 Task: In the  document picture.docx Download file as 'PDF' Share this file with 'softage.3@softage.net' Insert the command  Editing
Action: Mouse moved to (305, 398)
Screenshot: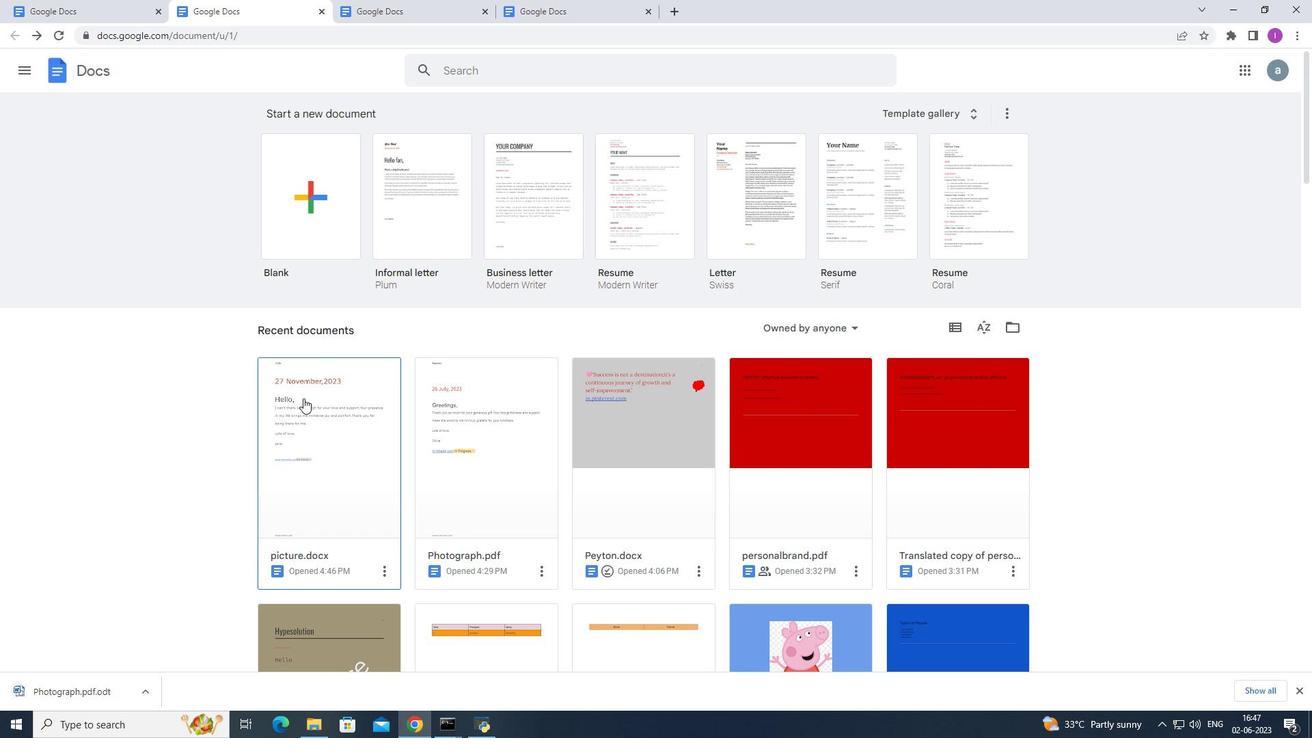 
Action: Mouse pressed left at (305, 398)
Screenshot: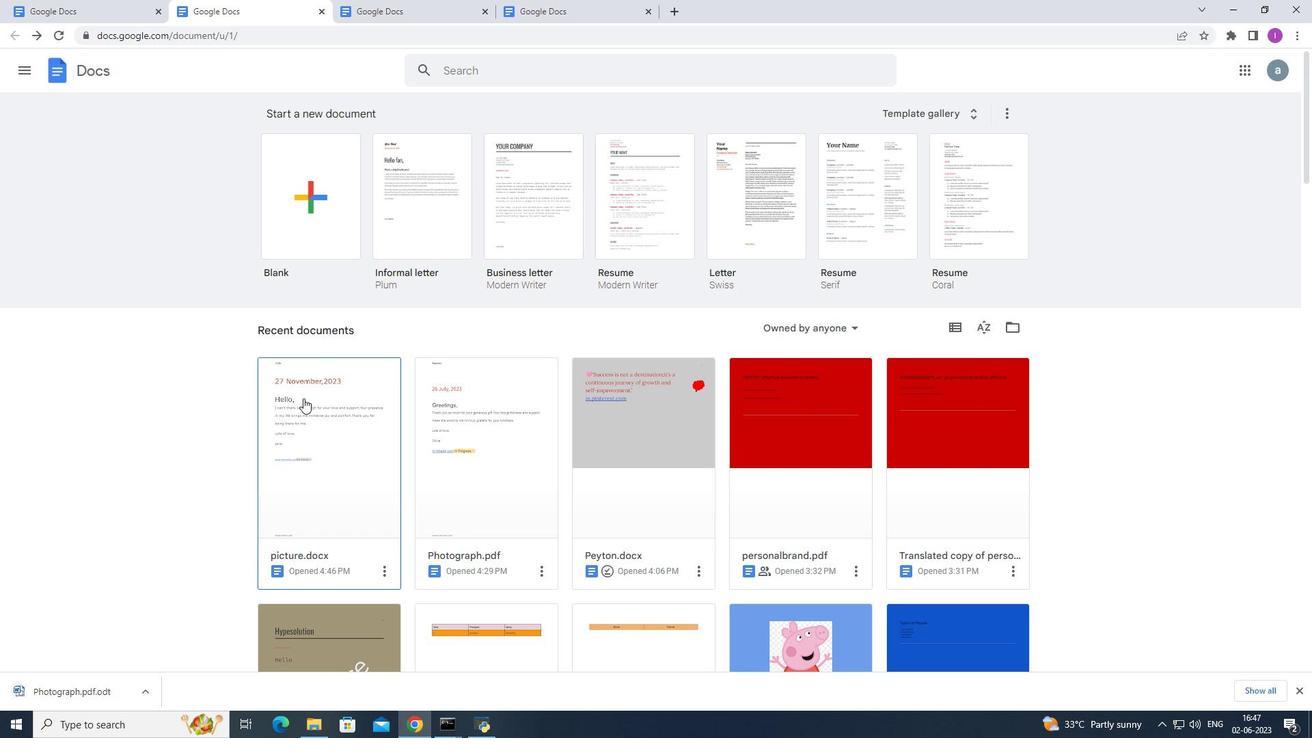 
Action: Mouse moved to (45, 77)
Screenshot: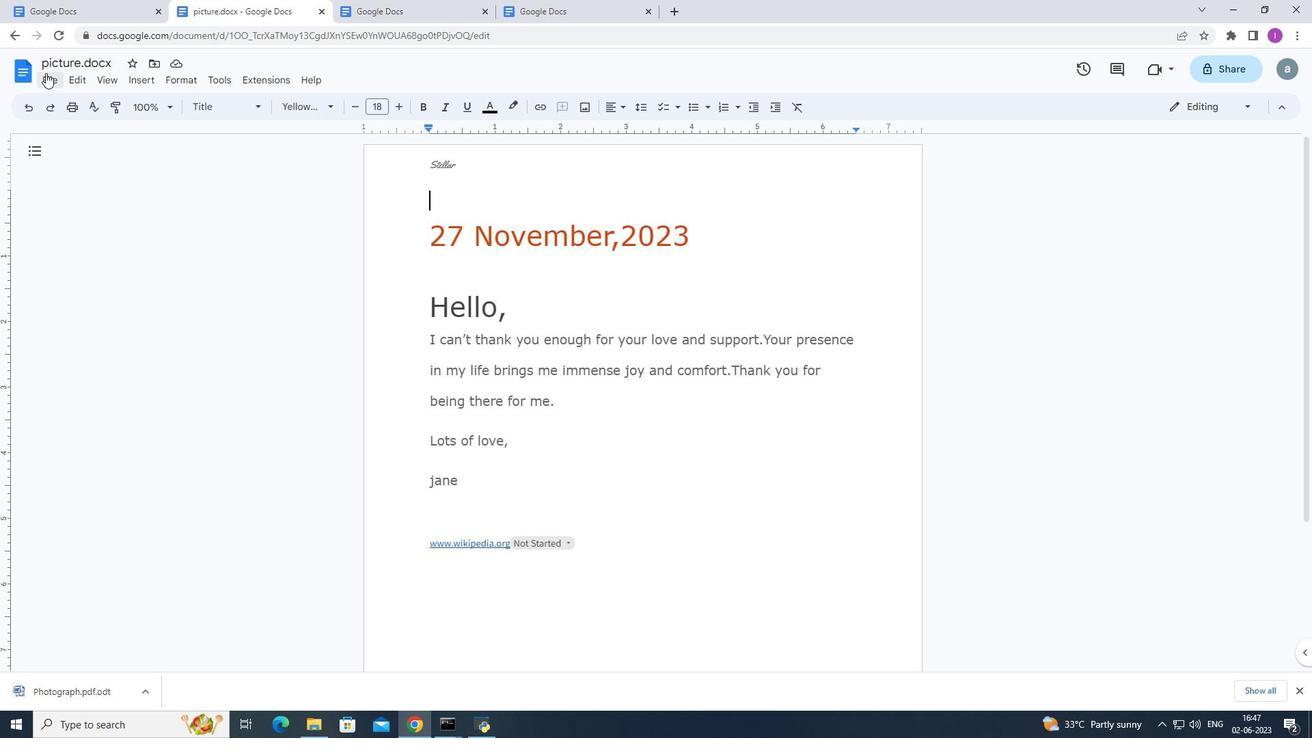 
Action: Mouse pressed left at (45, 77)
Screenshot: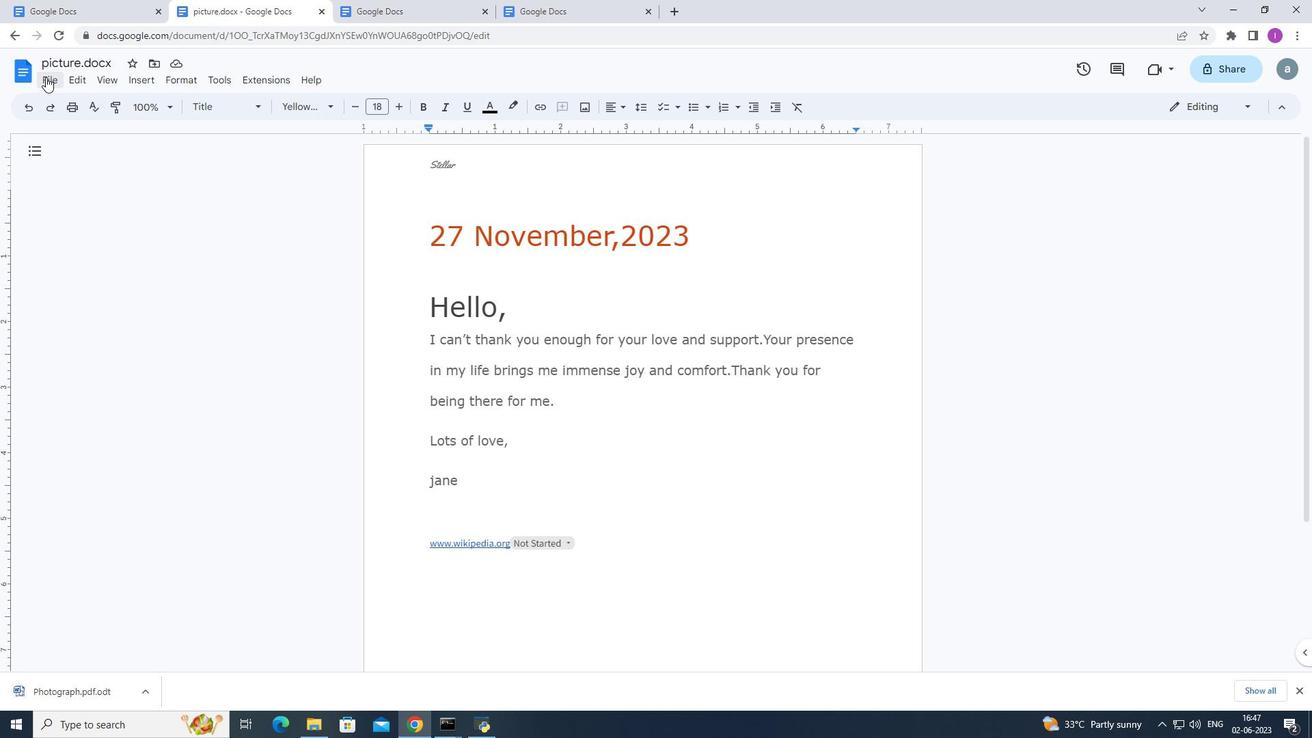 
Action: Mouse moved to (291, 291)
Screenshot: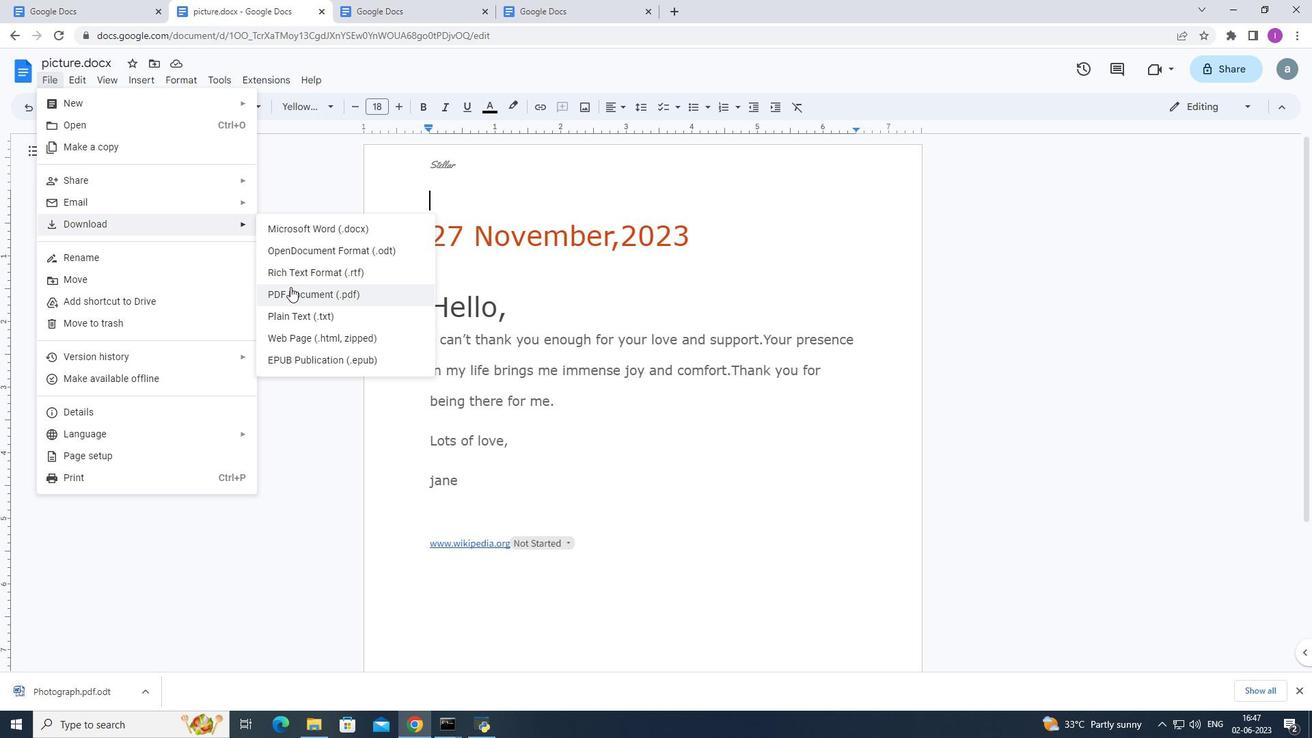 
Action: Mouse pressed left at (291, 291)
Screenshot: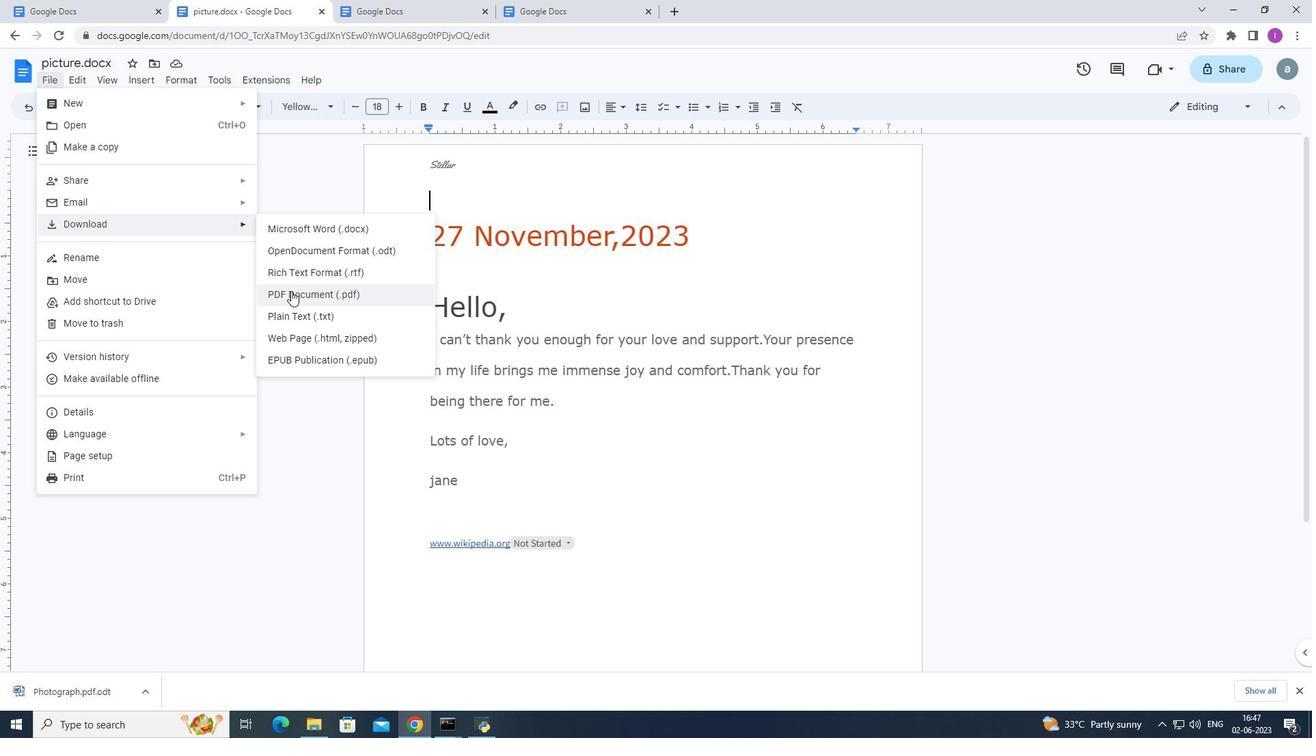 
Action: Mouse moved to (49, 80)
Screenshot: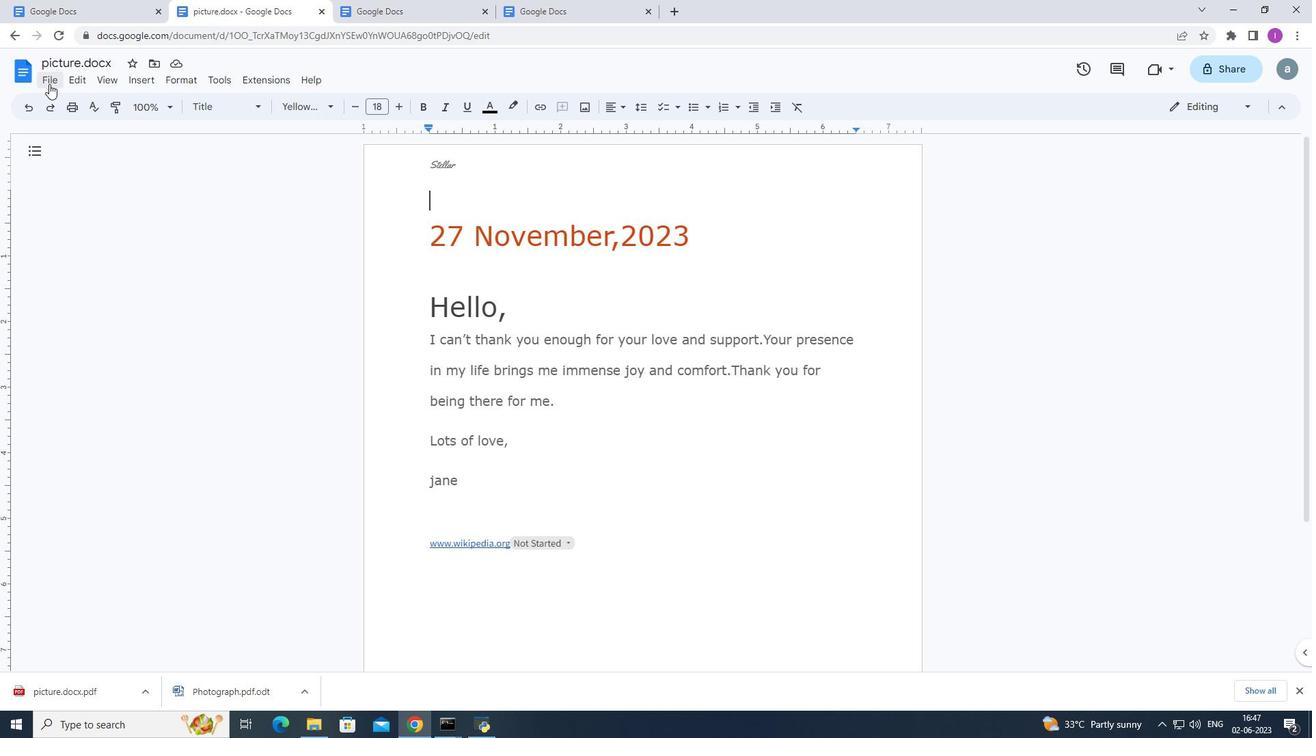 
Action: Mouse pressed left at (49, 80)
Screenshot: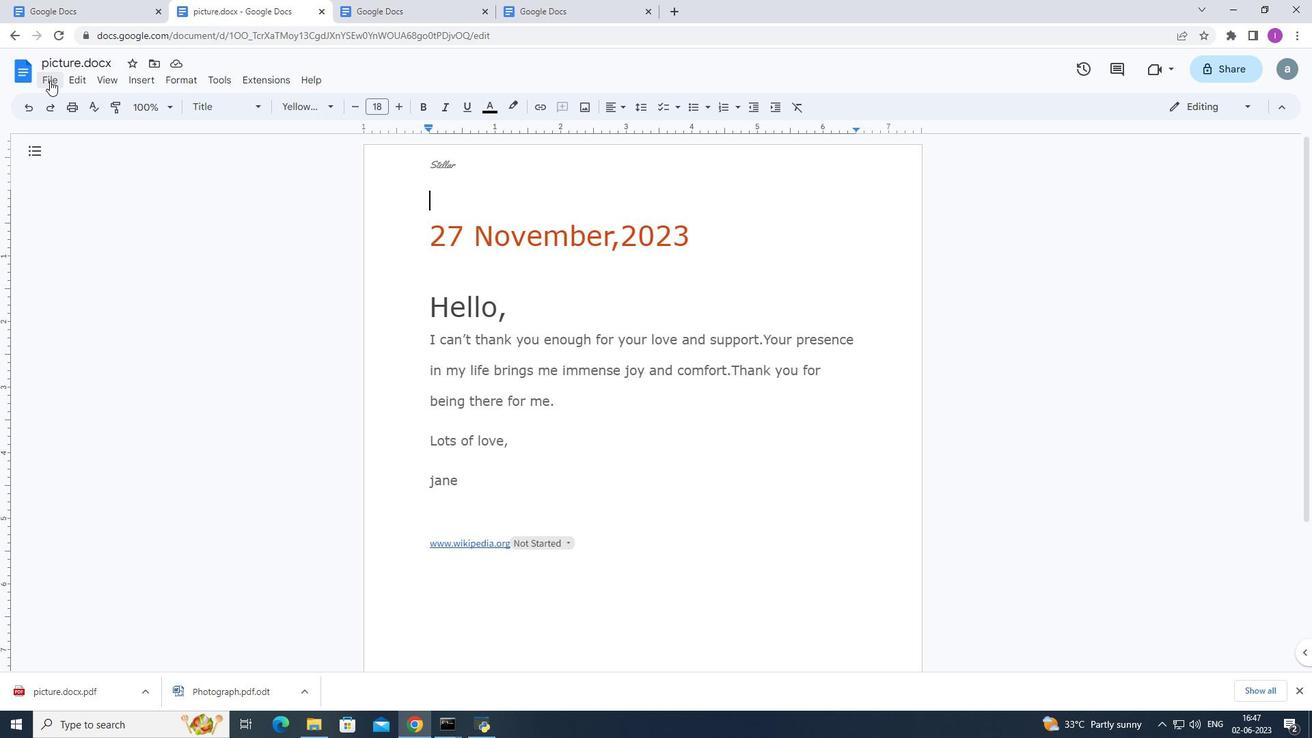
Action: Mouse moved to (313, 185)
Screenshot: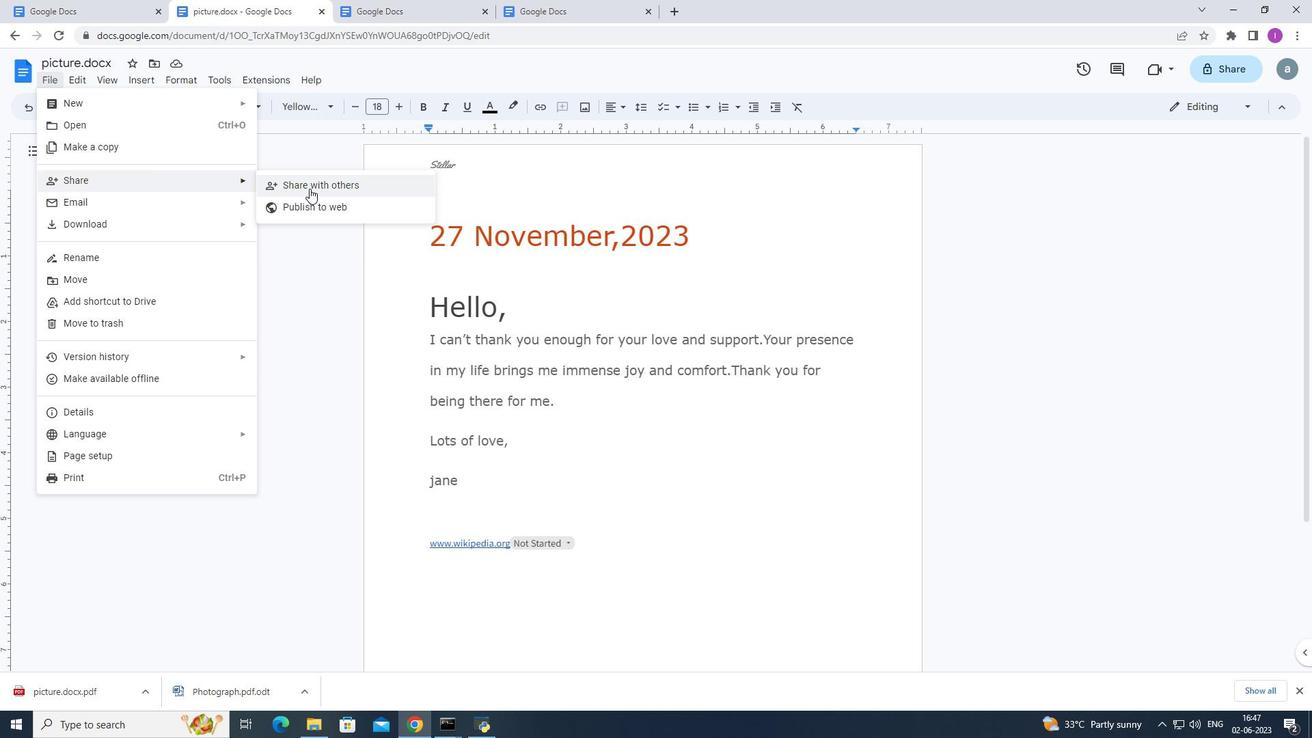 
Action: Mouse pressed left at (313, 185)
Screenshot: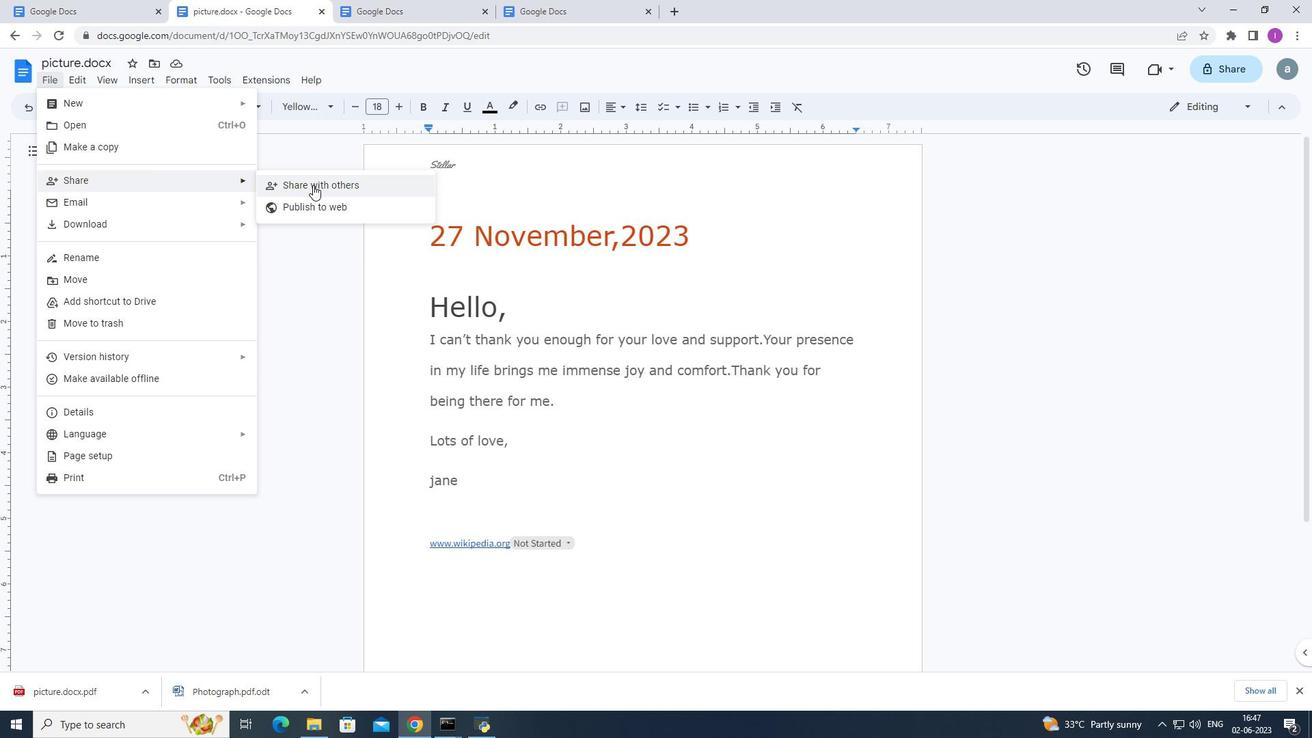
Action: Mouse moved to (534, 283)
Screenshot: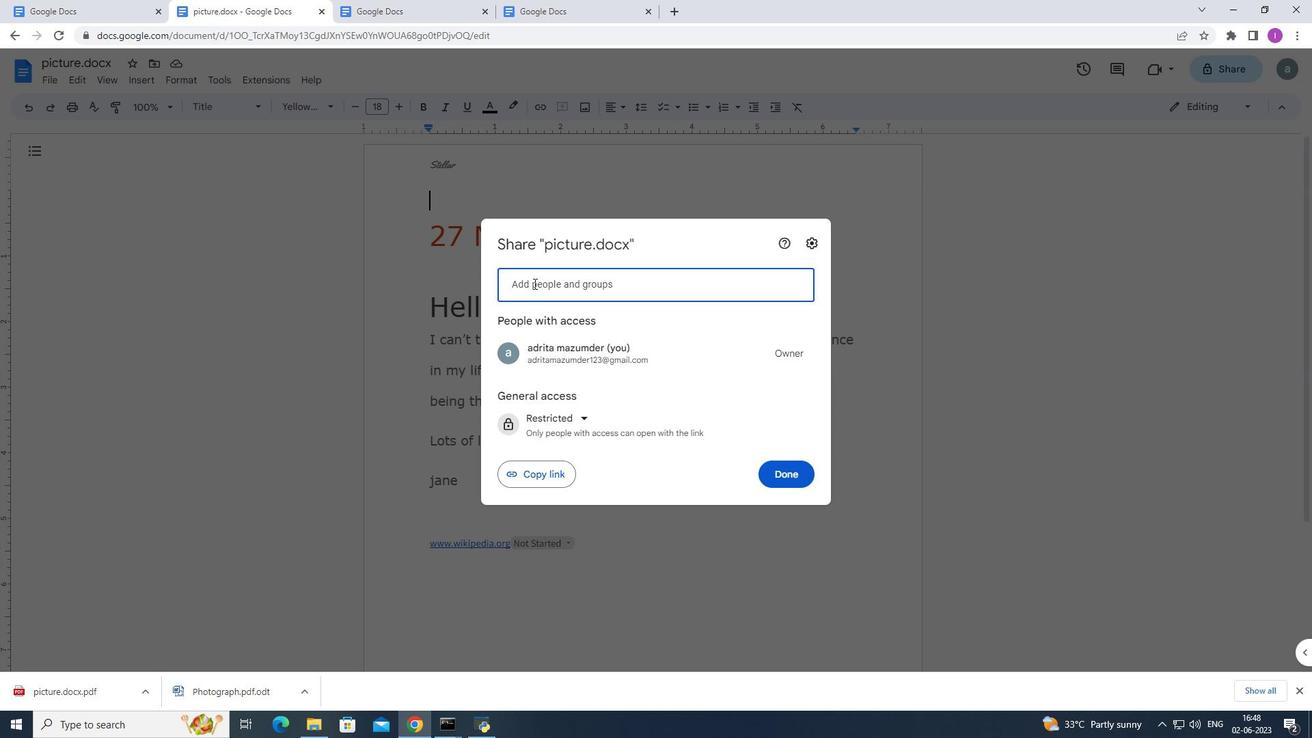 
Action: Mouse pressed left at (534, 283)
Screenshot: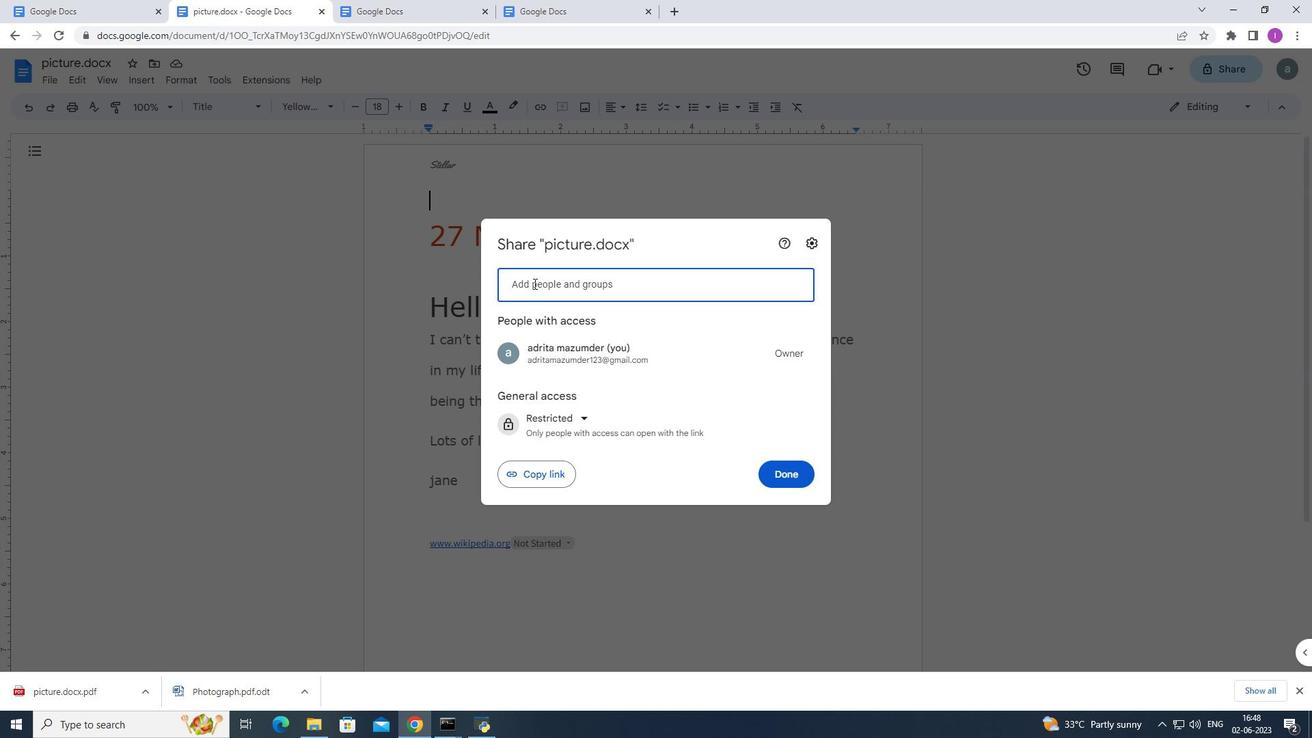 
Action: Mouse moved to (539, 280)
Screenshot: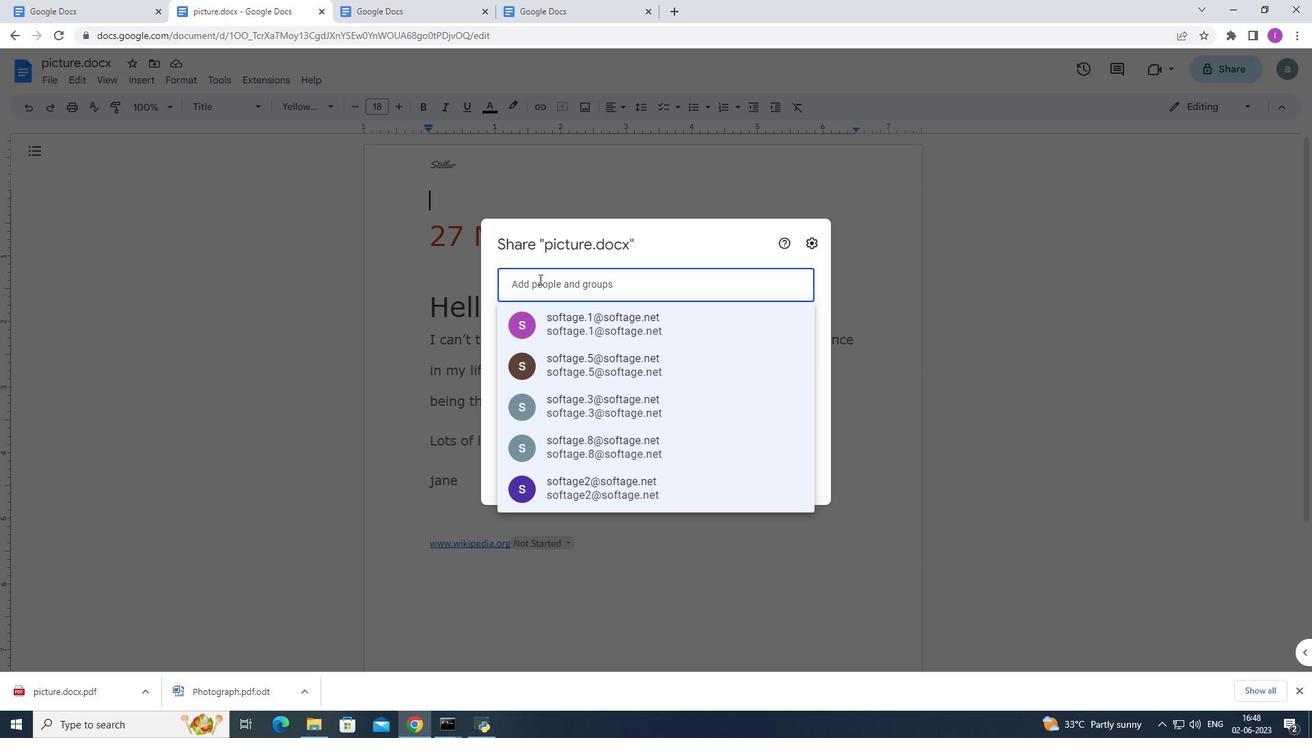 
Action: Key pressed softage.3
Screenshot: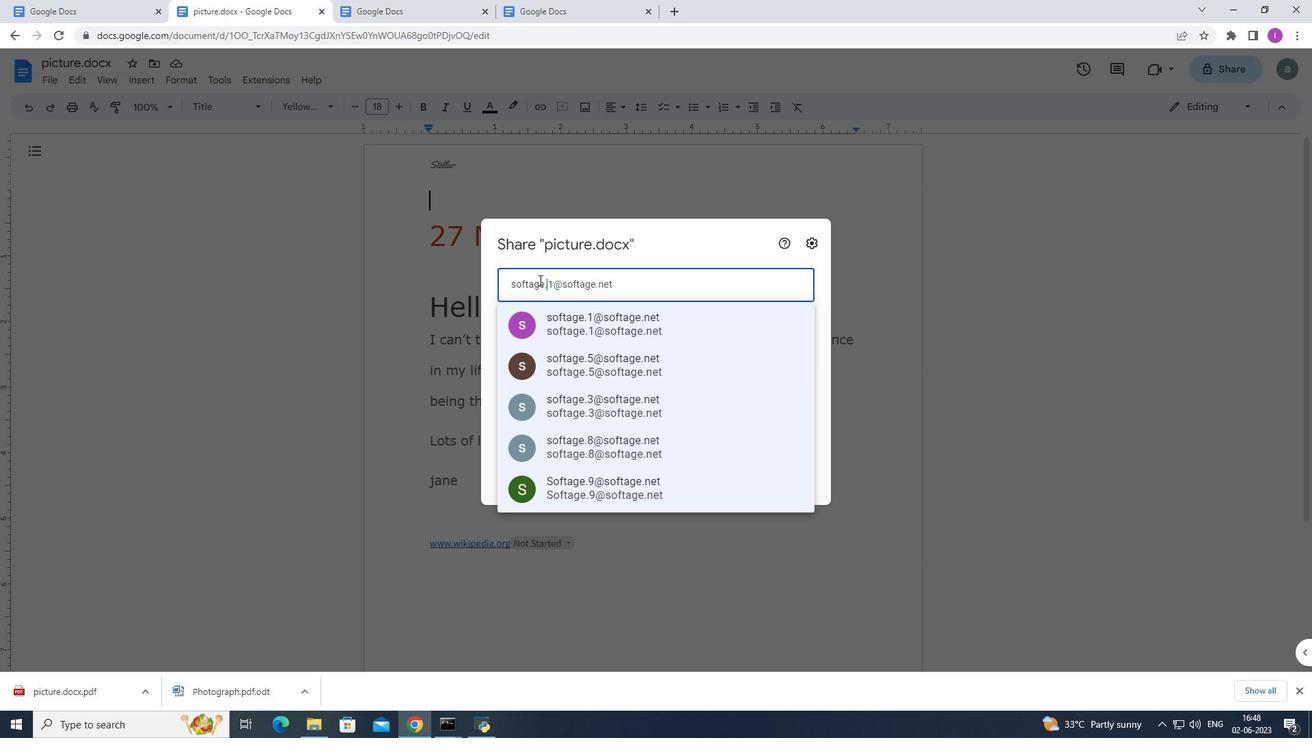 
Action: Mouse moved to (575, 324)
Screenshot: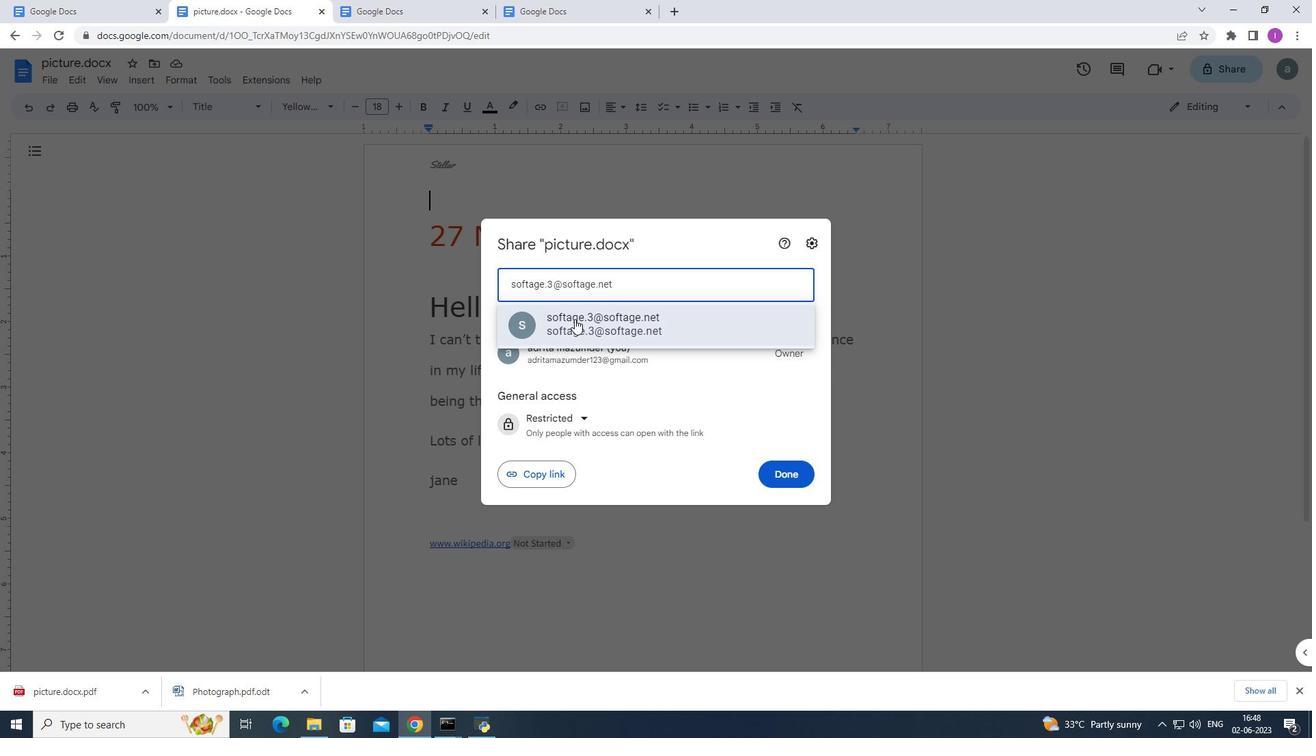 
Action: Mouse pressed left at (575, 324)
Screenshot: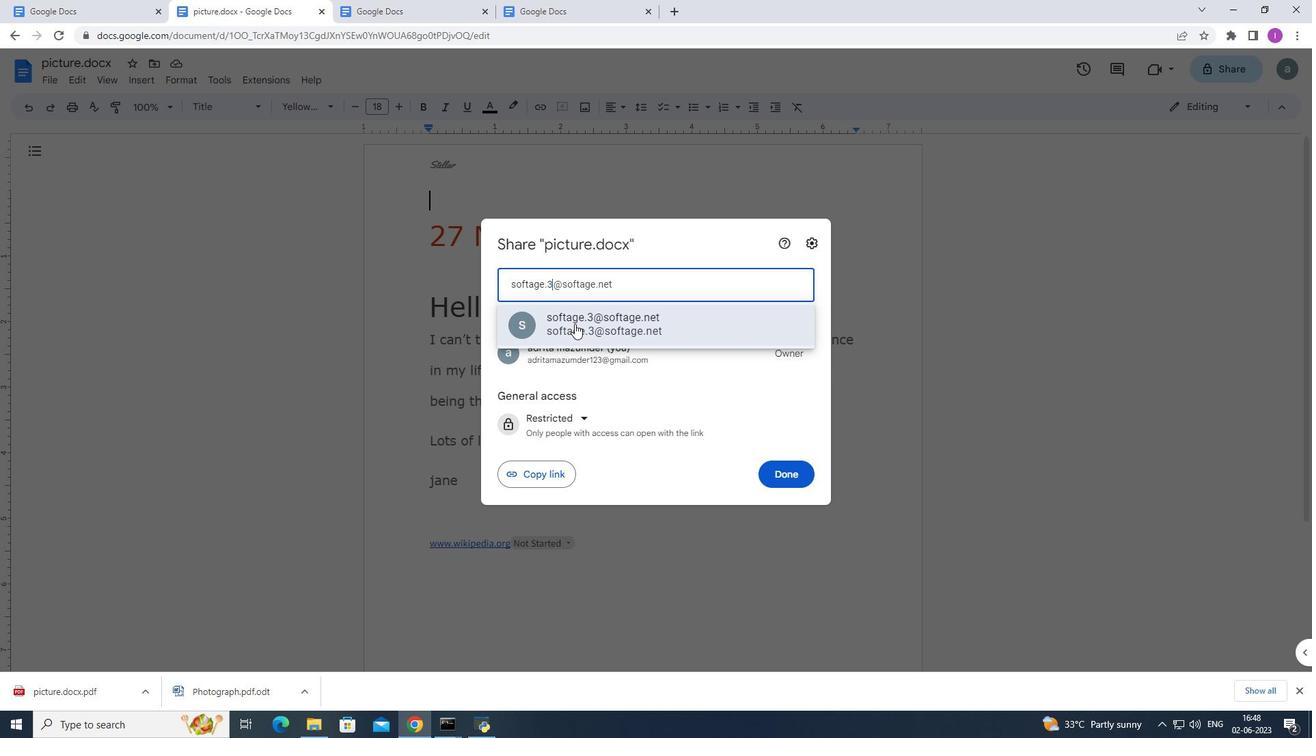
Action: Mouse moved to (787, 464)
Screenshot: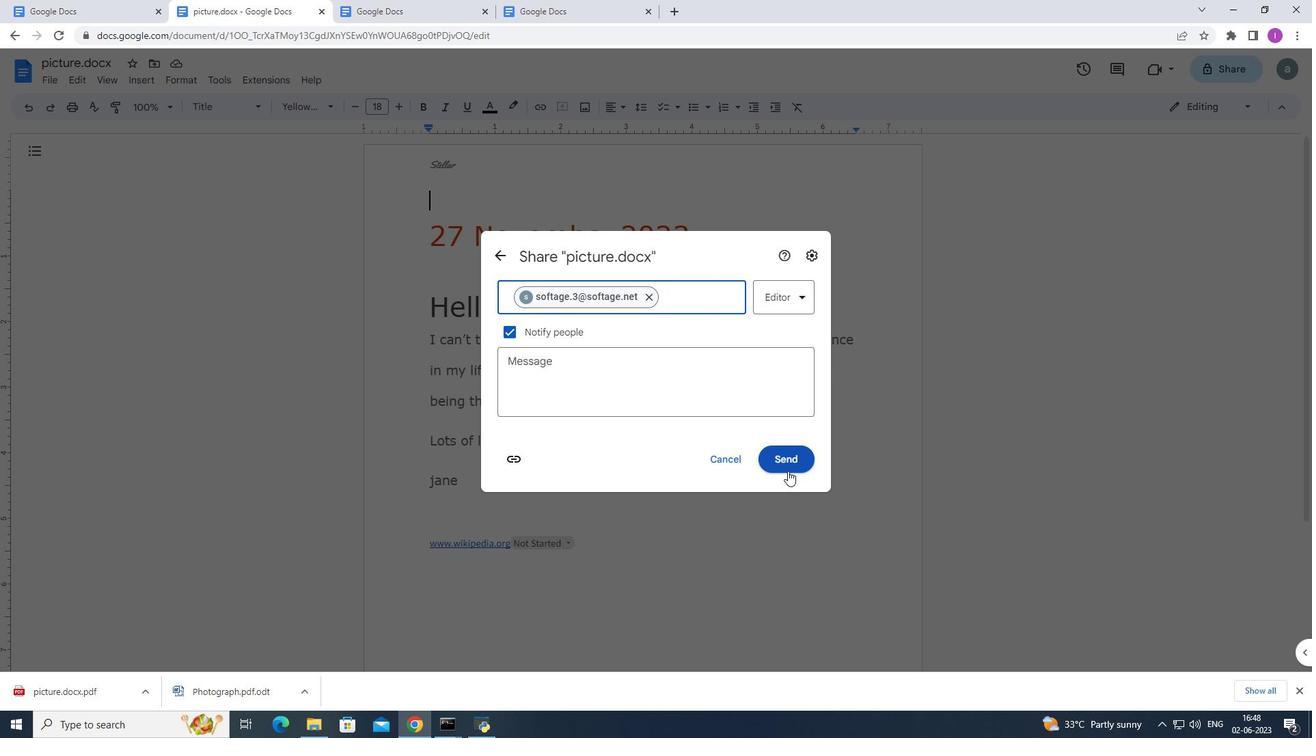 
Action: Mouse pressed left at (787, 464)
Screenshot: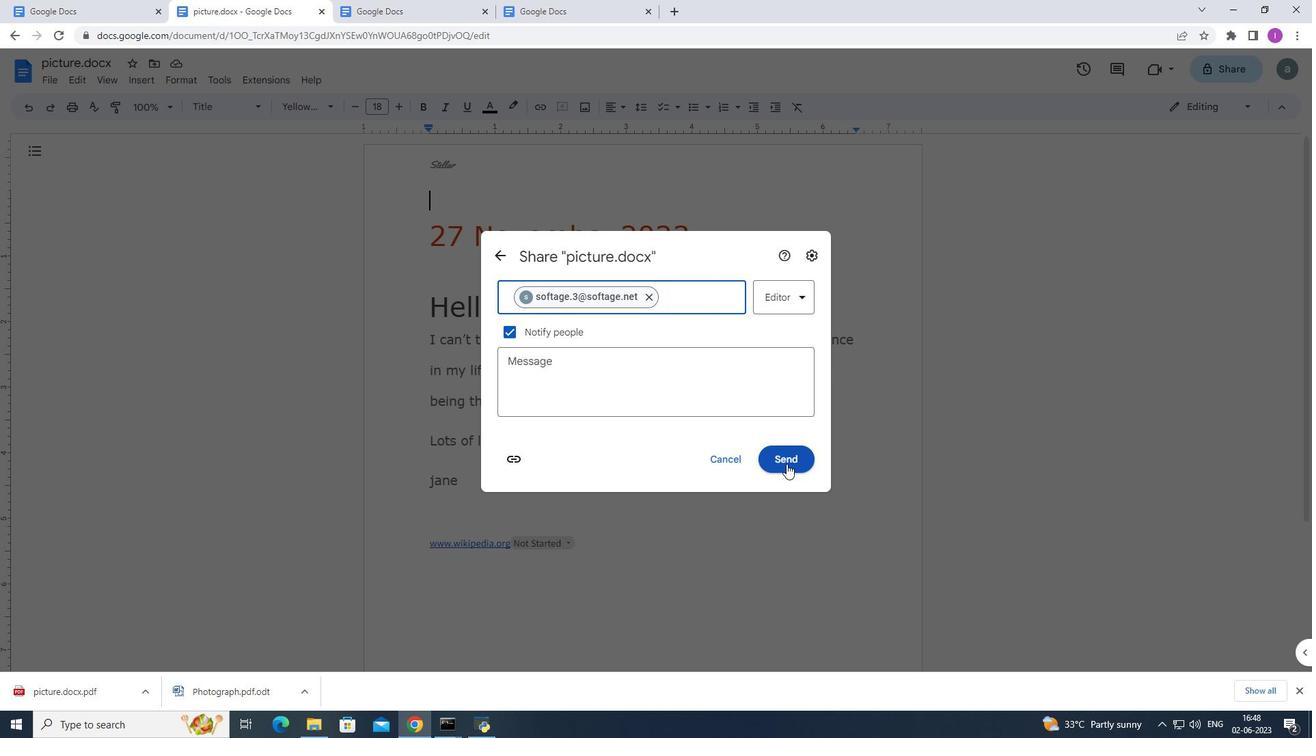 
Action: Mouse moved to (763, 369)
Screenshot: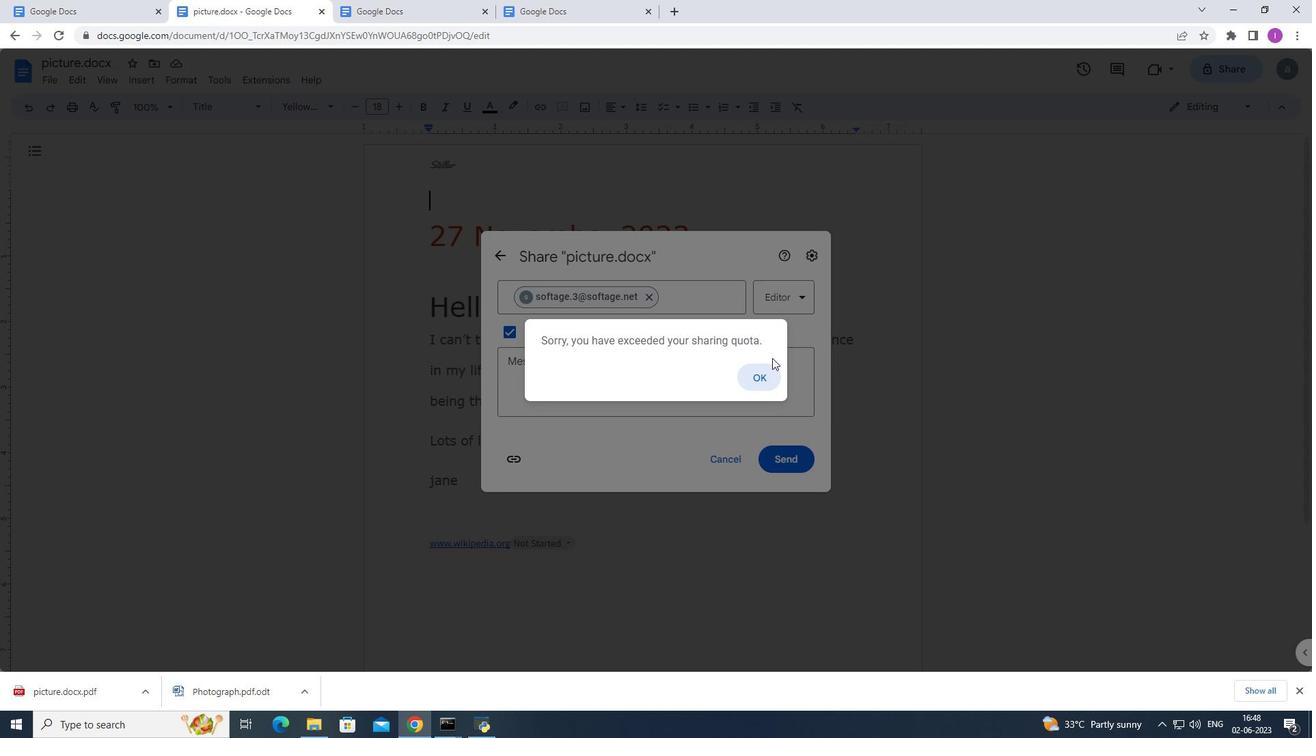 
Action: Mouse pressed left at (763, 369)
Screenshot: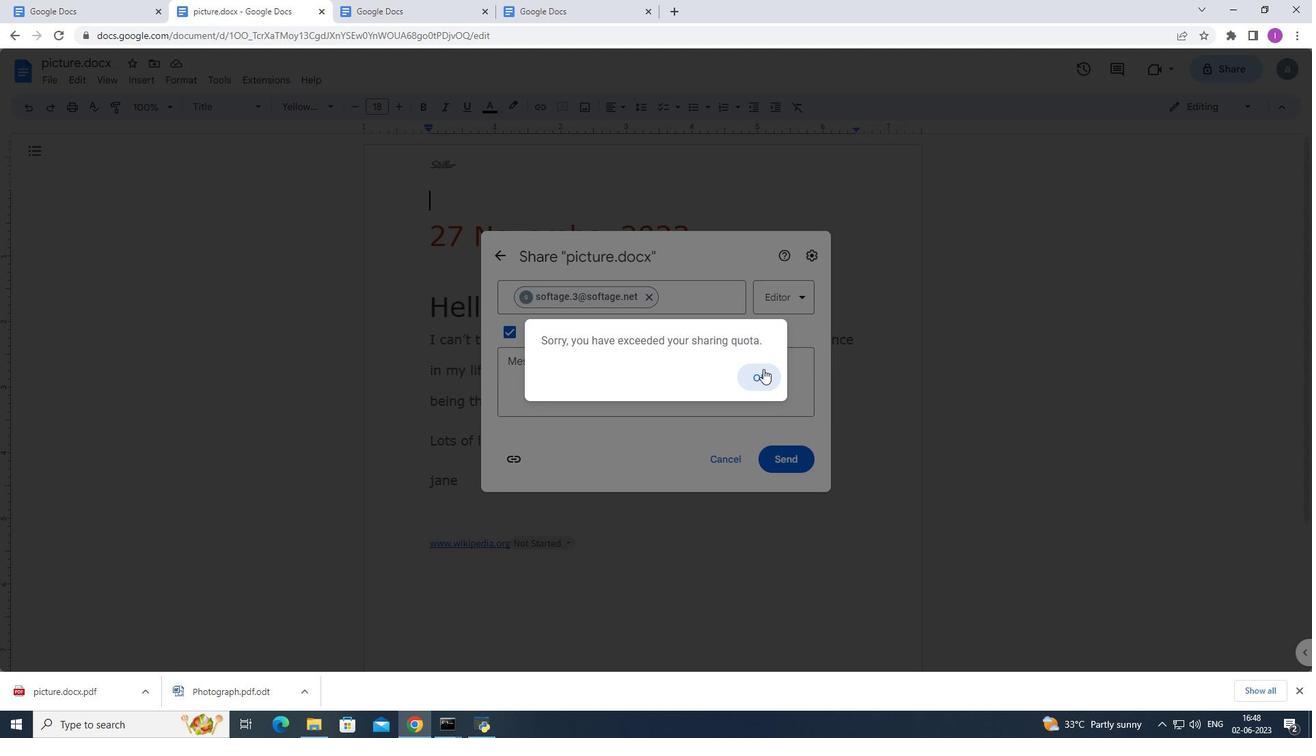 
Action: Mouse moved to (965, 384)
Screenshot: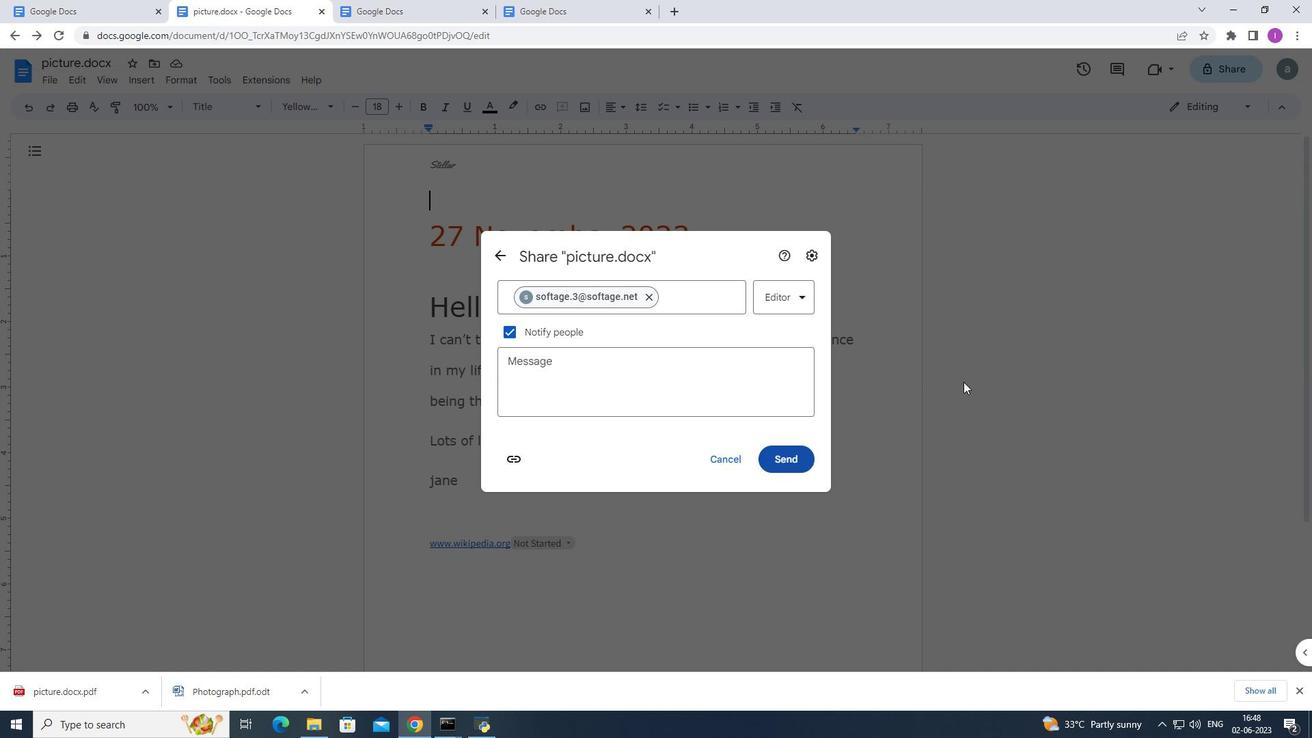 
Action: Mouse pressed left at (965, 384)
Screenshot: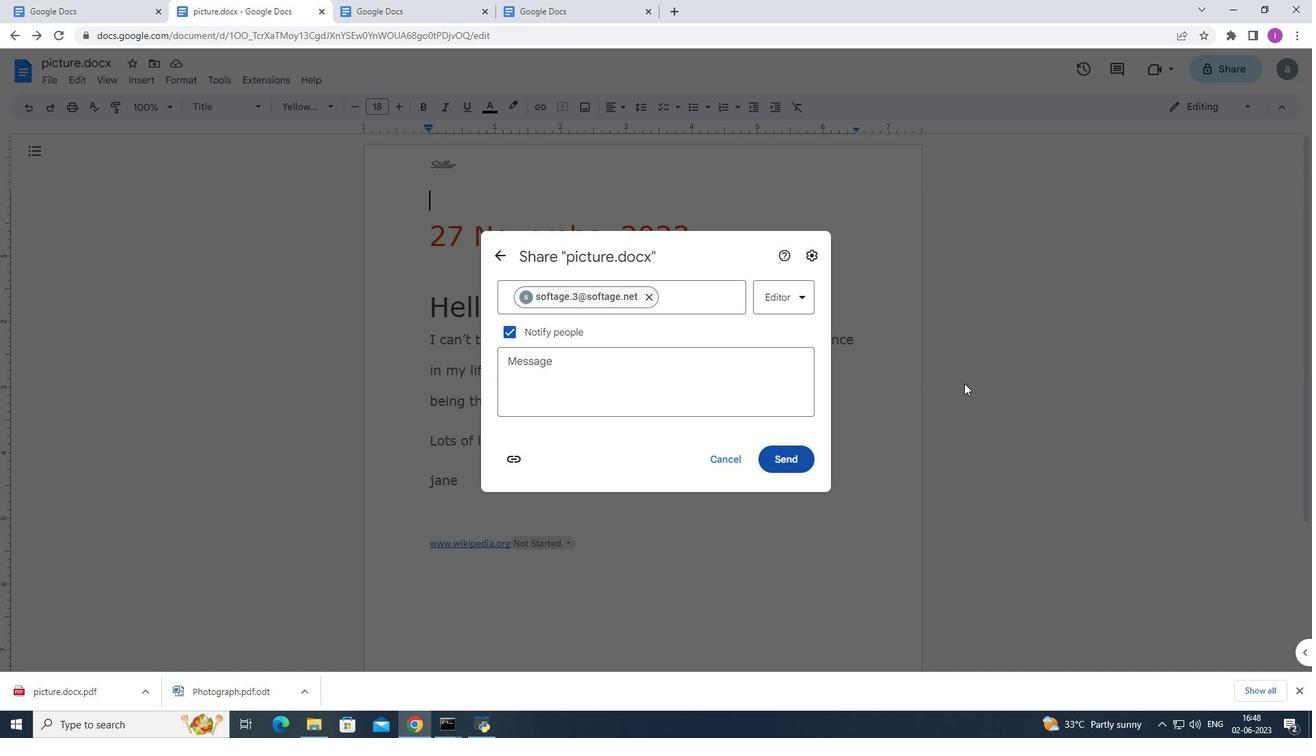 
Action: Mouse moved to (723, 384)
Screenshot: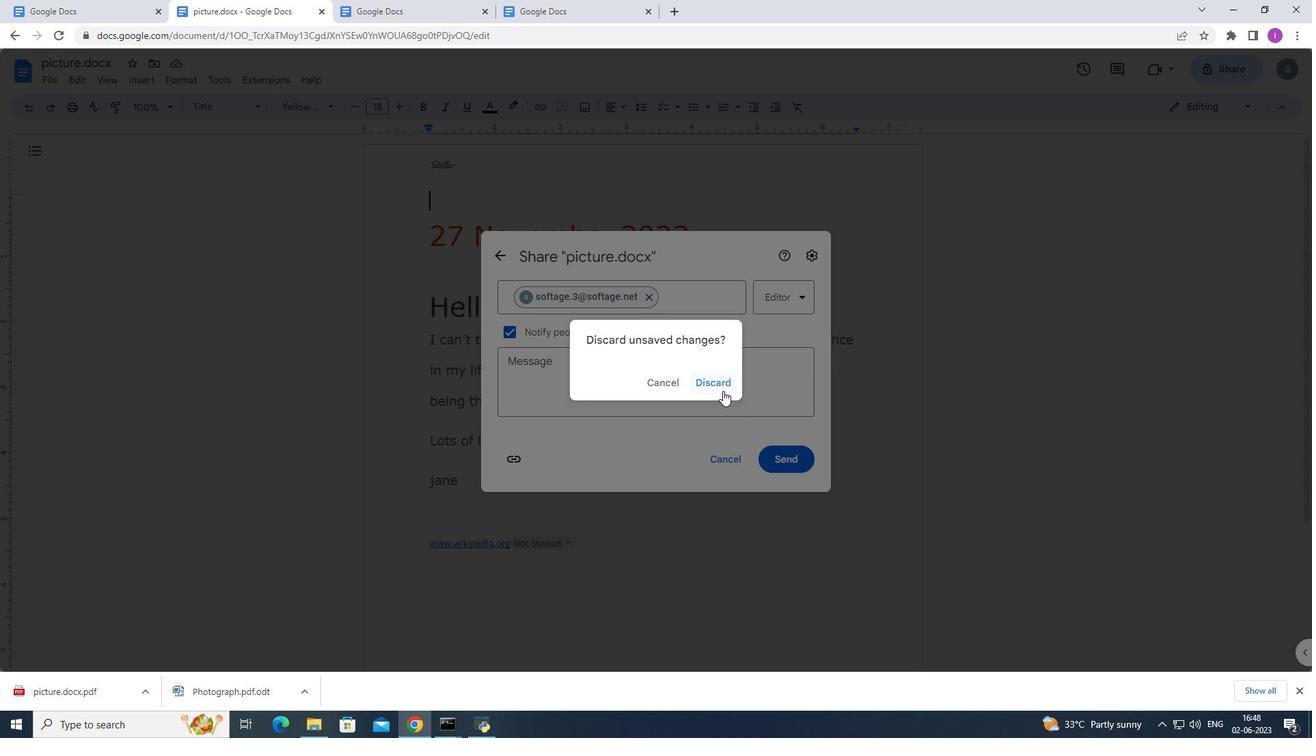 
Action: Mouse pressed left at (723, 384)
Screenshot: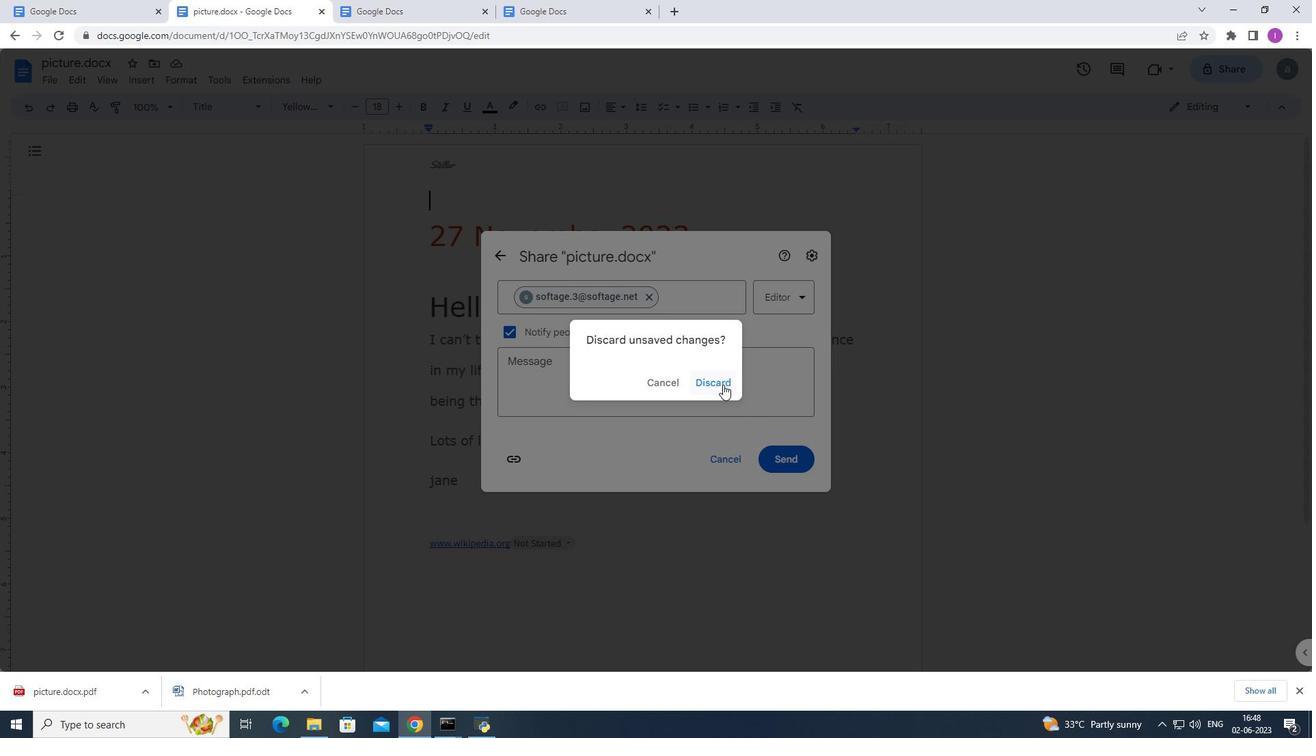 
Action: Mouse moved to (1252, 103)
Screenshot: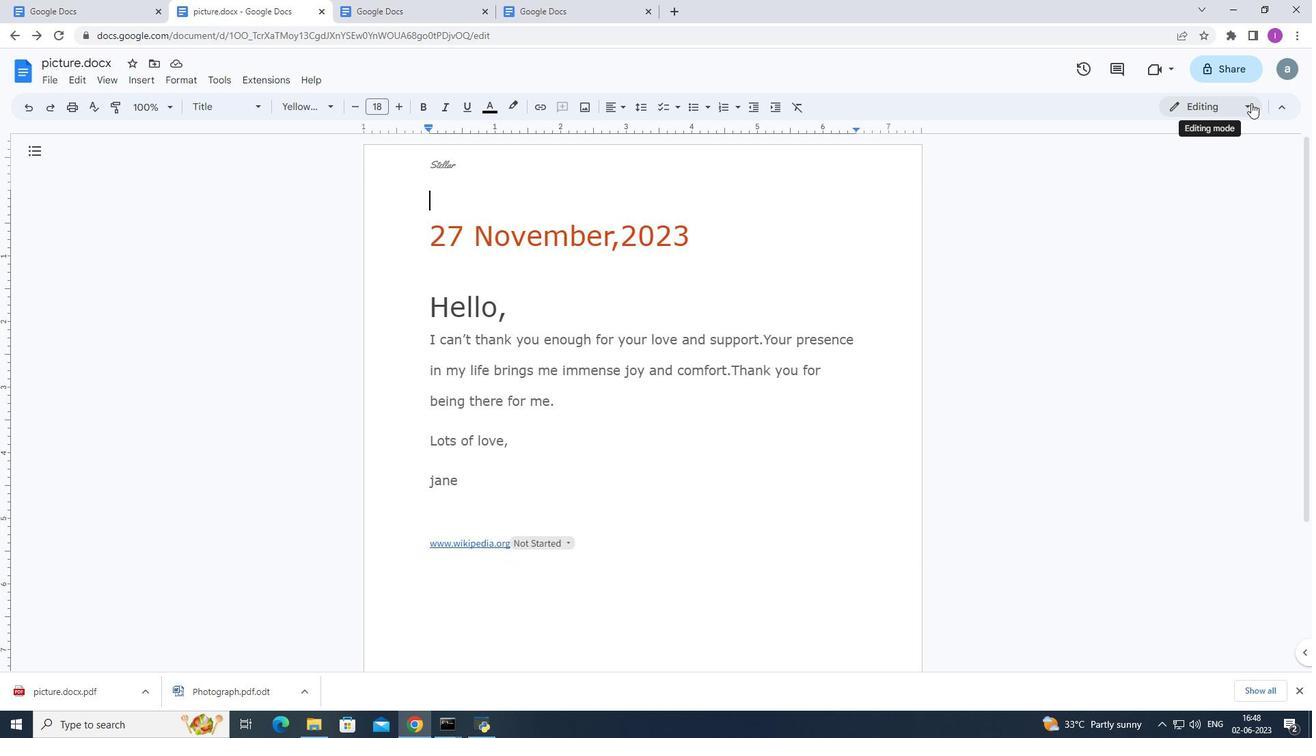 
Action: Mouse pressed left at (1252, 103)
Screenshot: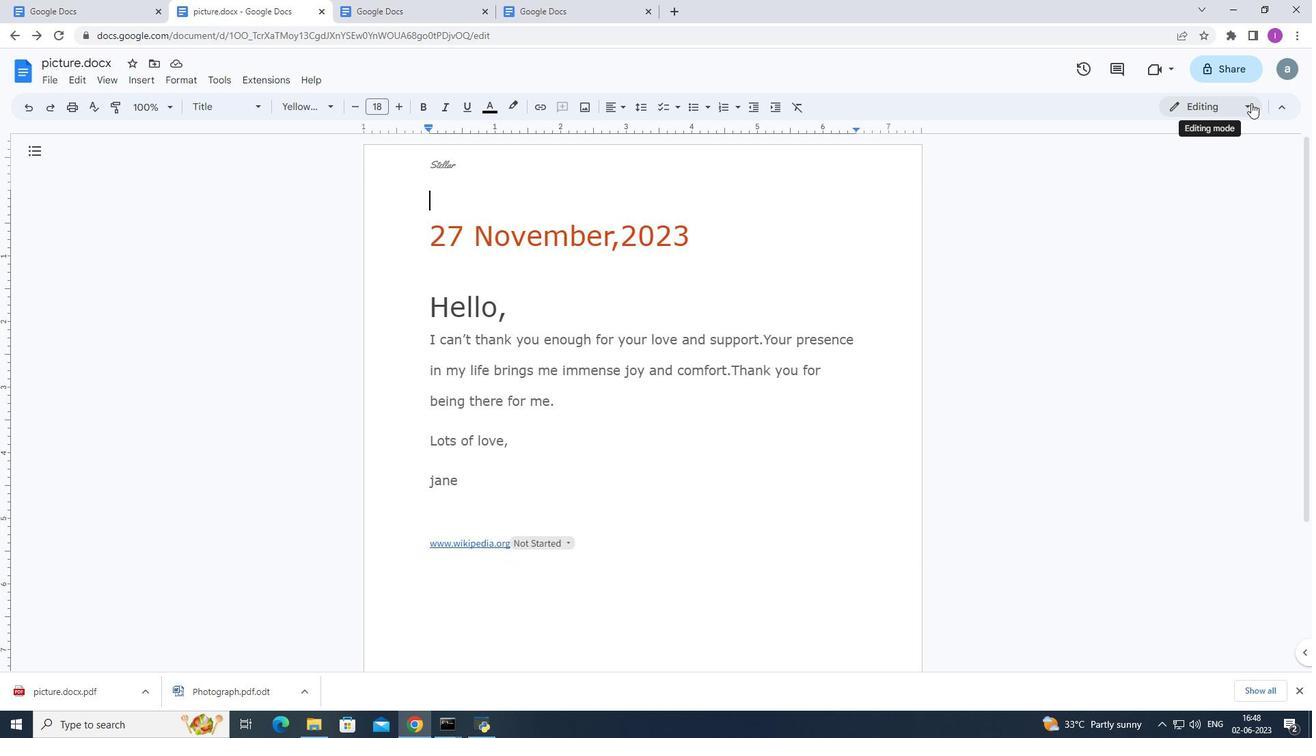 
Action: Mouse moved to (1161, 141)
Screenshot: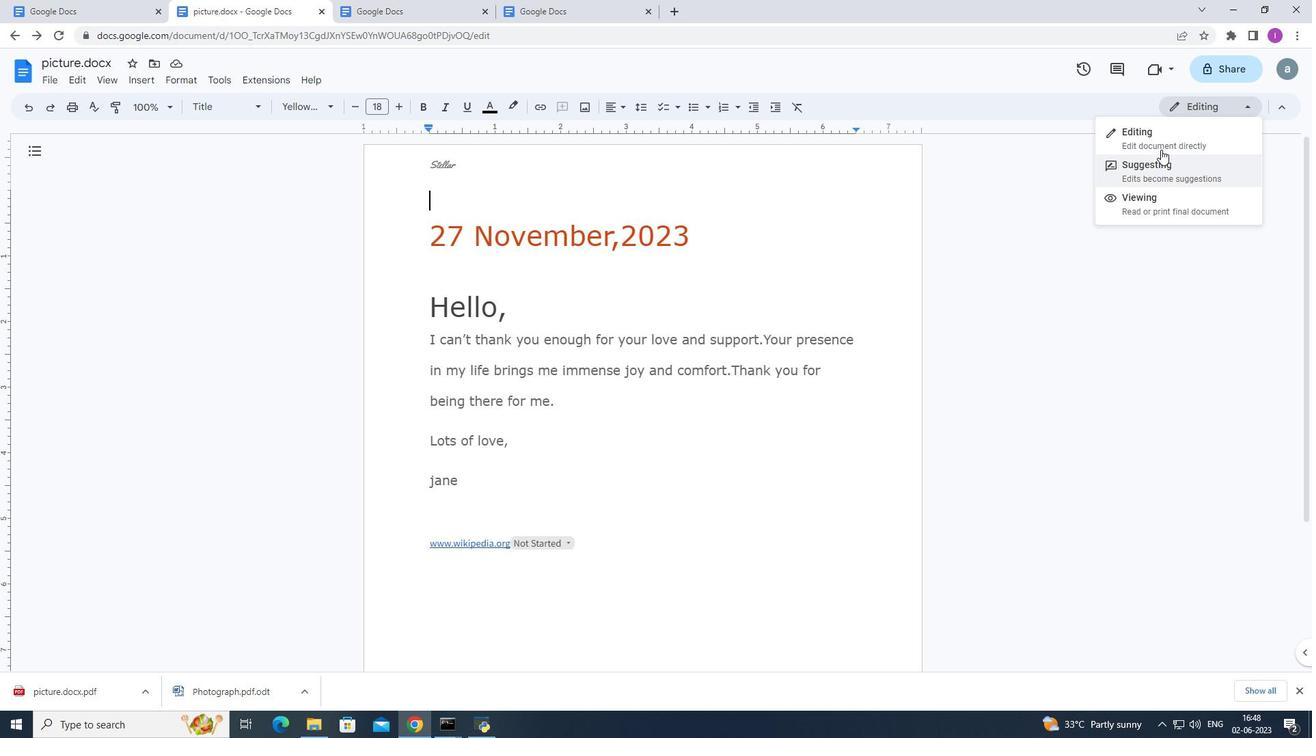 
Action: Mouse pressed left at (1161, 141)
Screenshot: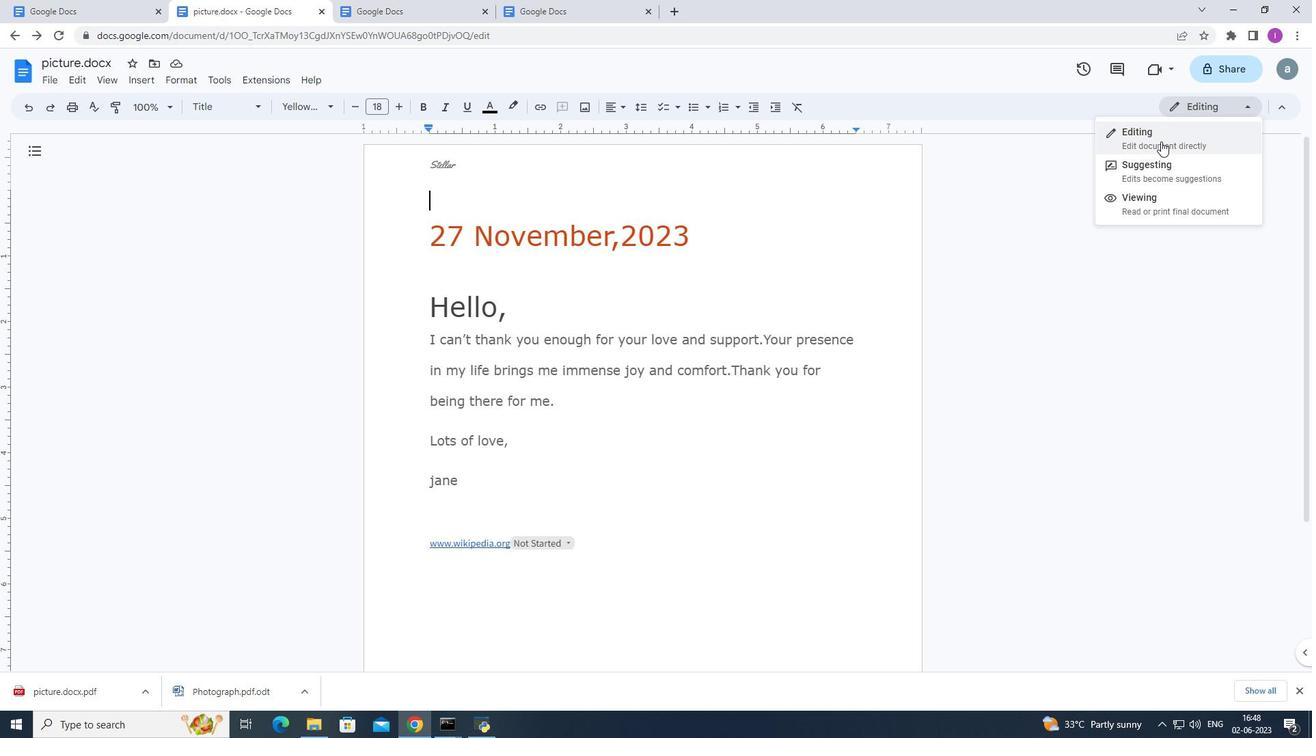 
Action: Mouse moved to (758, 449)
Screenshot: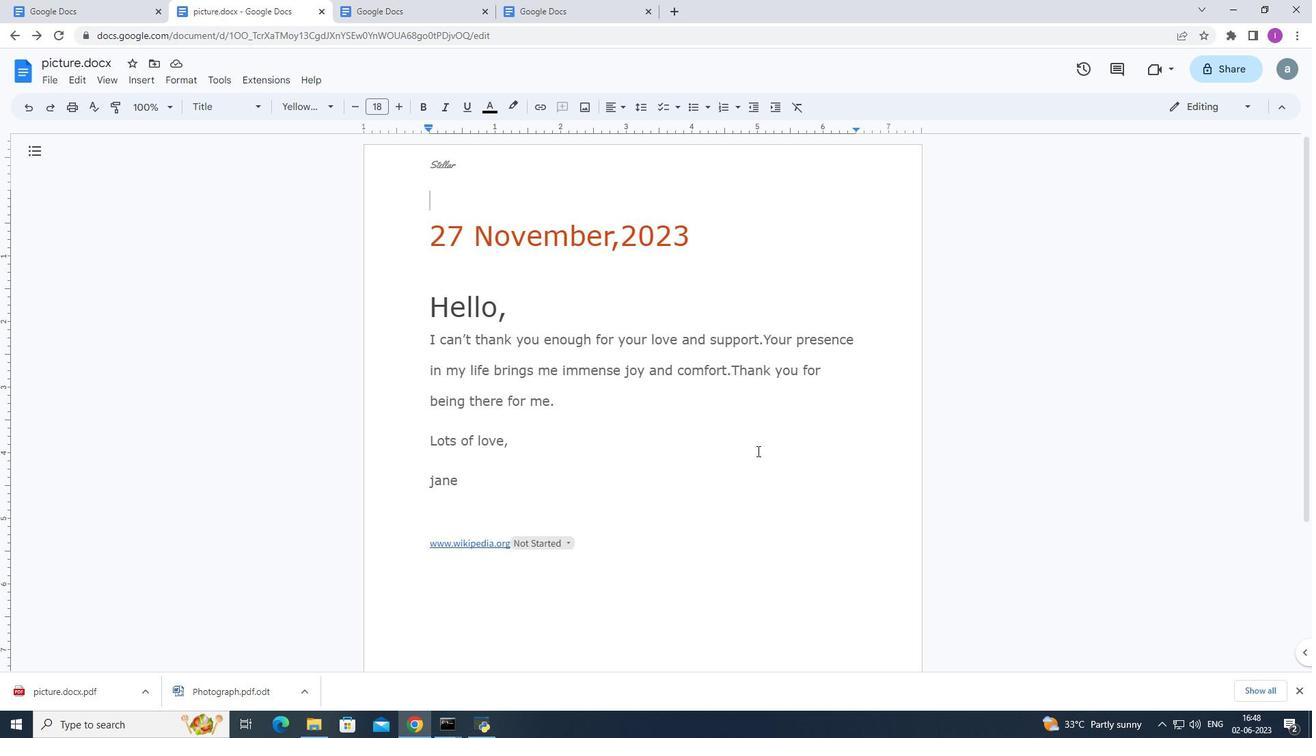 
